 Task: Enable price whisperer.
Action: Mouse moved to (1164, 131)
Screenshot: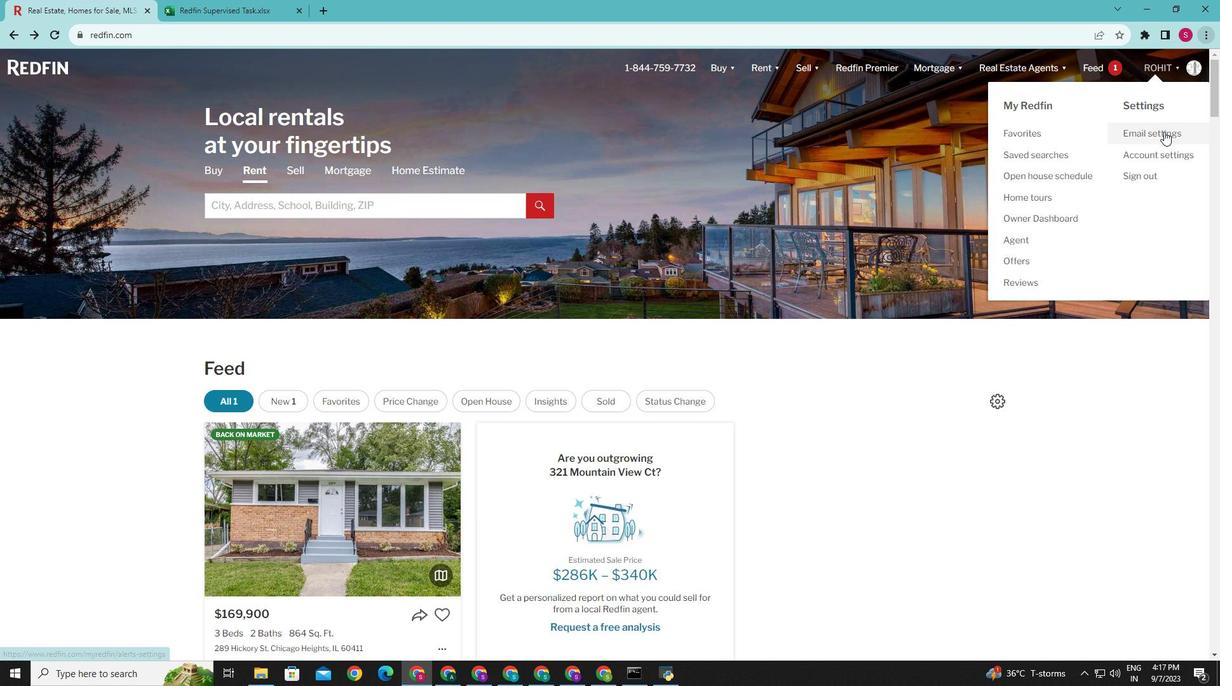
Action: Mouse pressed left at (1164, 131)
Screenshot: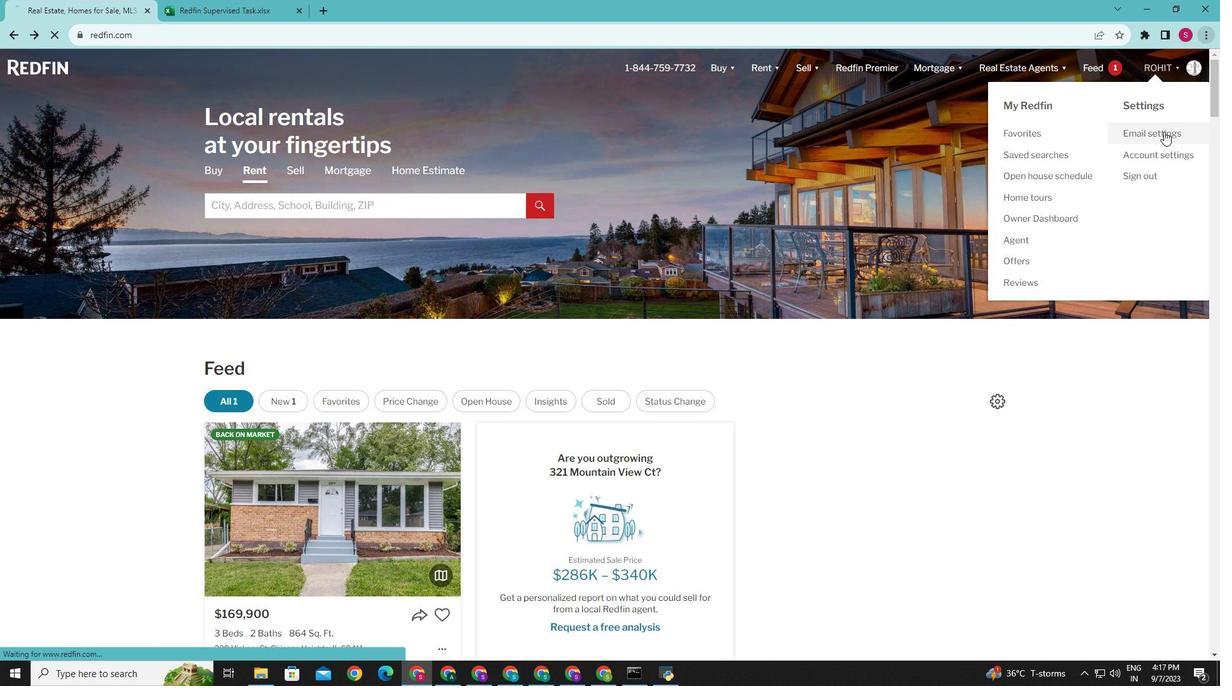 
Action: Mouse moved to (587, 375)
Screenshot: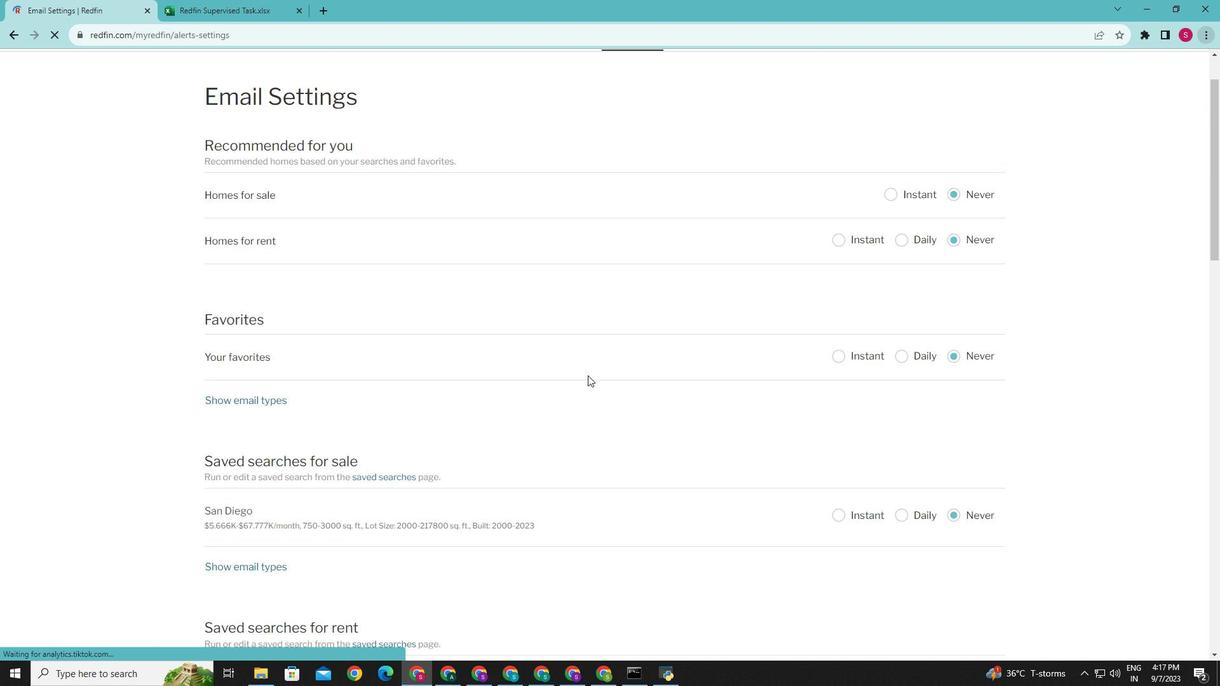 
Action: Mouse scrolled (587, 374) with delta (0, 0)
Screenshot: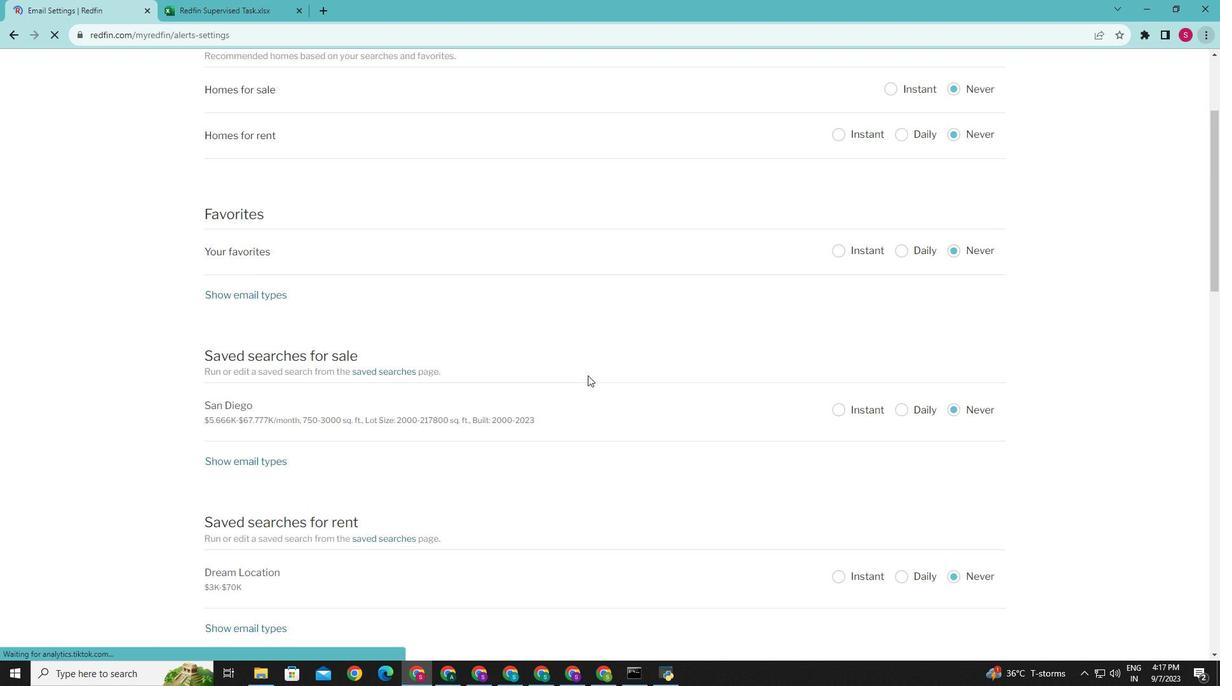 
Action: Mouse scrolled (587, 374) with delta (0, 0)
Screenshot: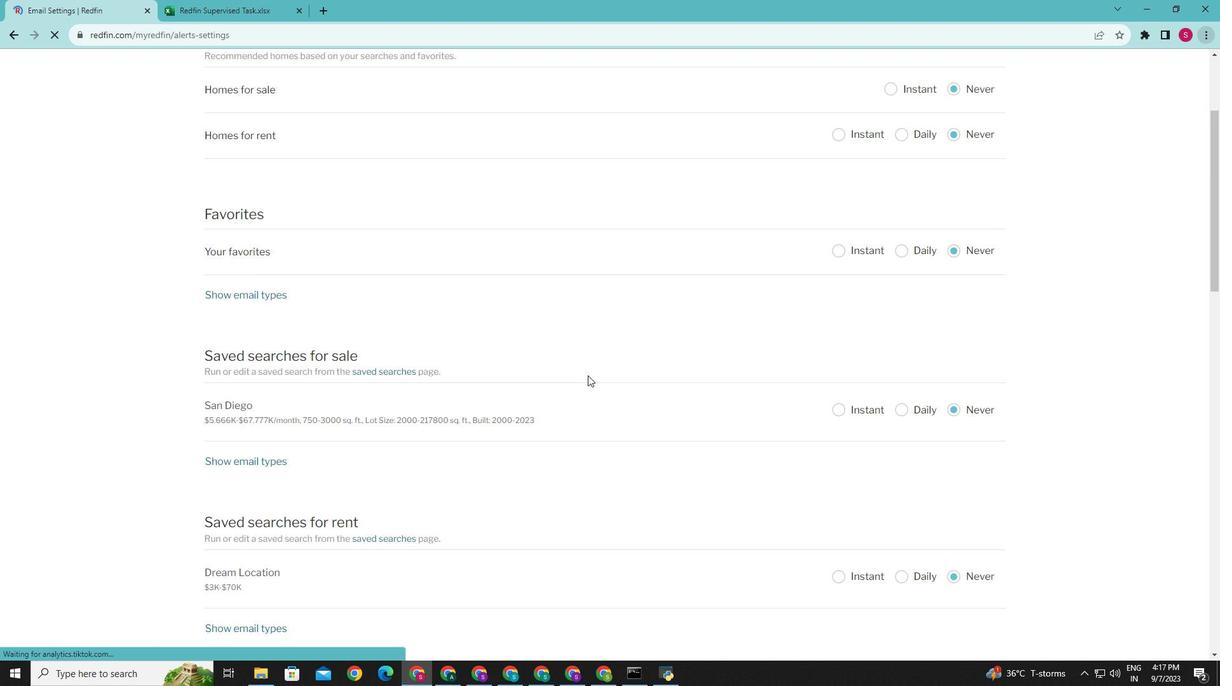 
Action: Mouse scrolled (587, 374) with delta (0, 0)
Screenshot: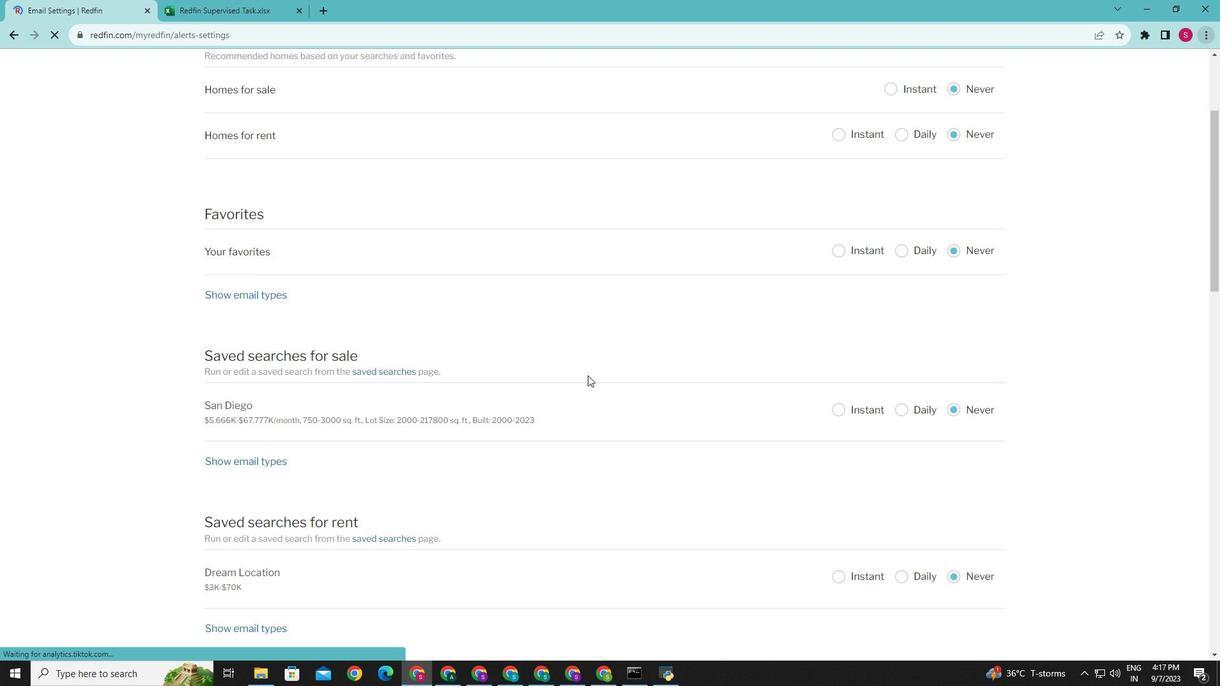 
Action: Mouse scrolled (587, 374) with delta (0, 0)
Screenshot: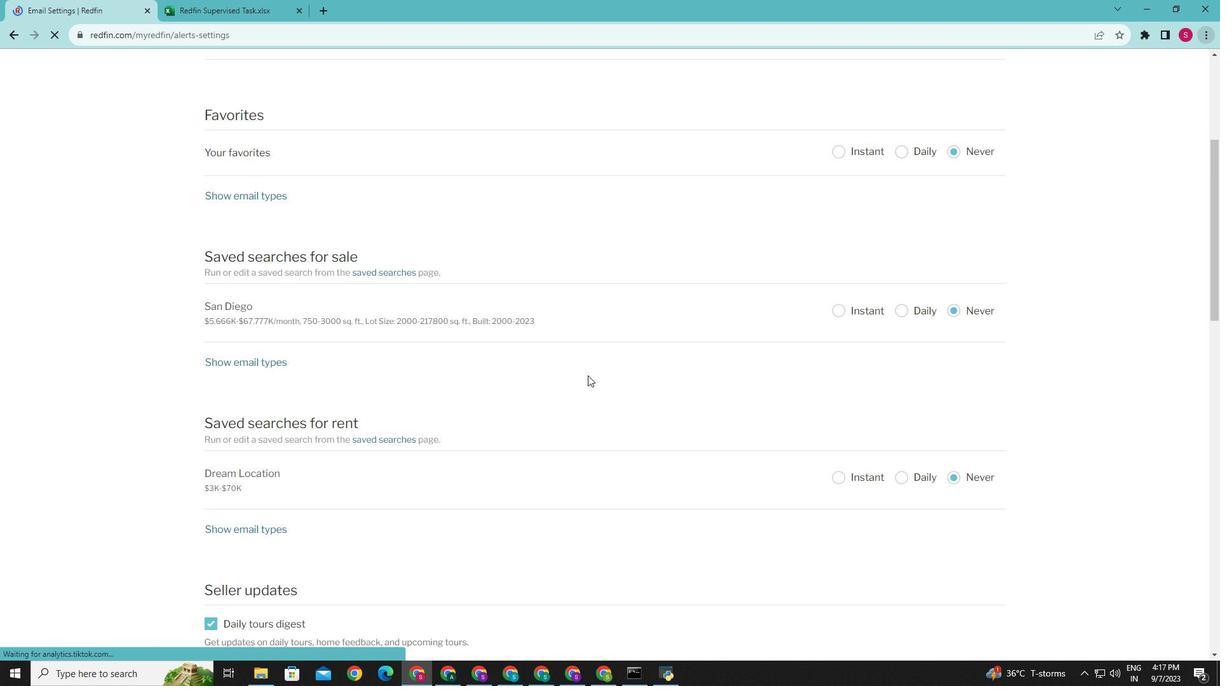 
Action: Mouse scrolled (587, 374) with delta (0, 0)
Screenshot: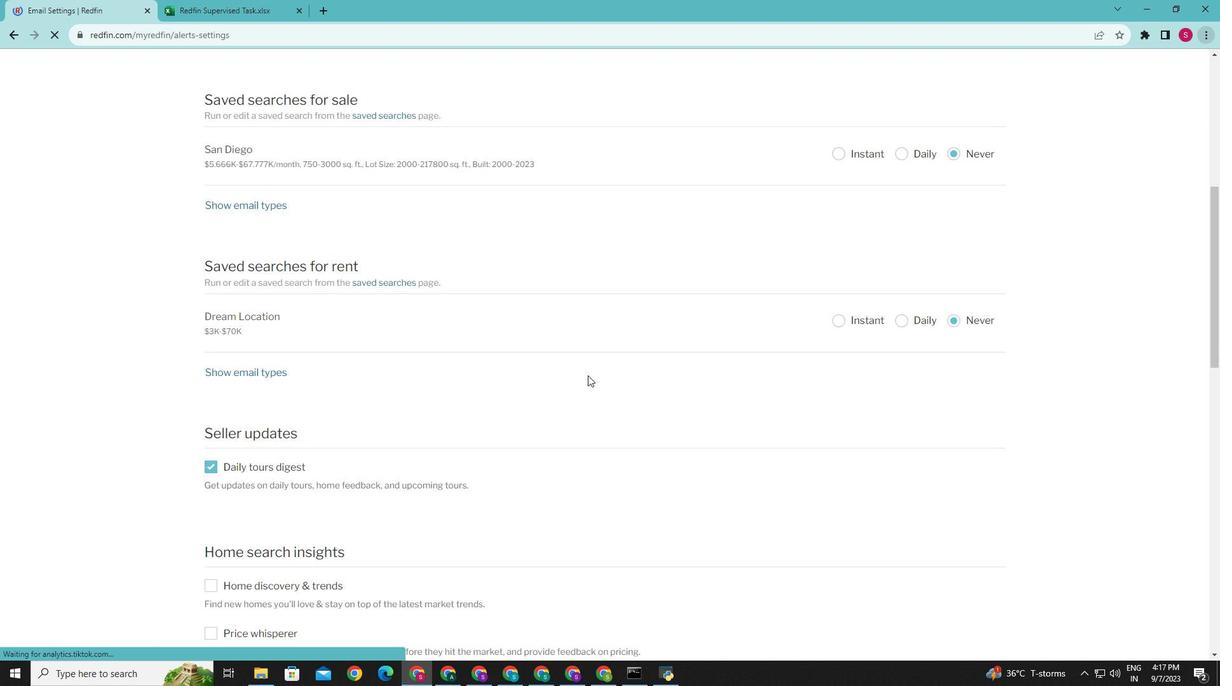 
Action: Mouse scrolled (587, 374) with delta (0, 0)
Screenshot: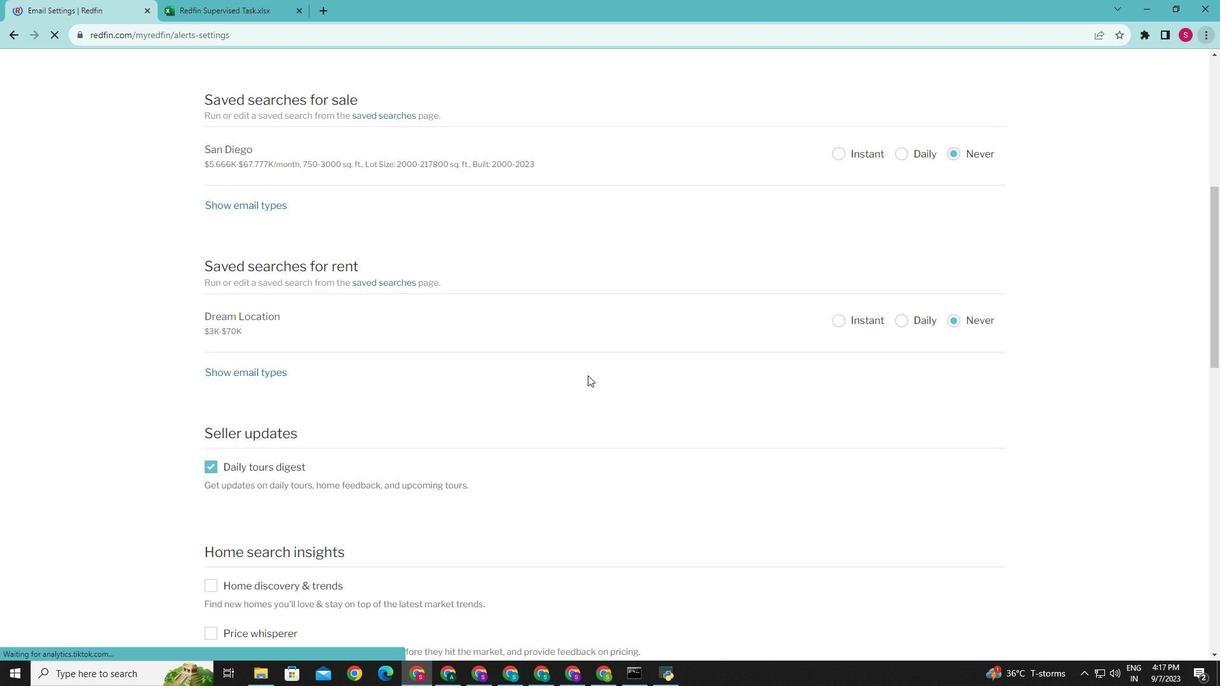 
Action: Mouse scrolled (587, 374) with delta (0, 0)
Screenshot: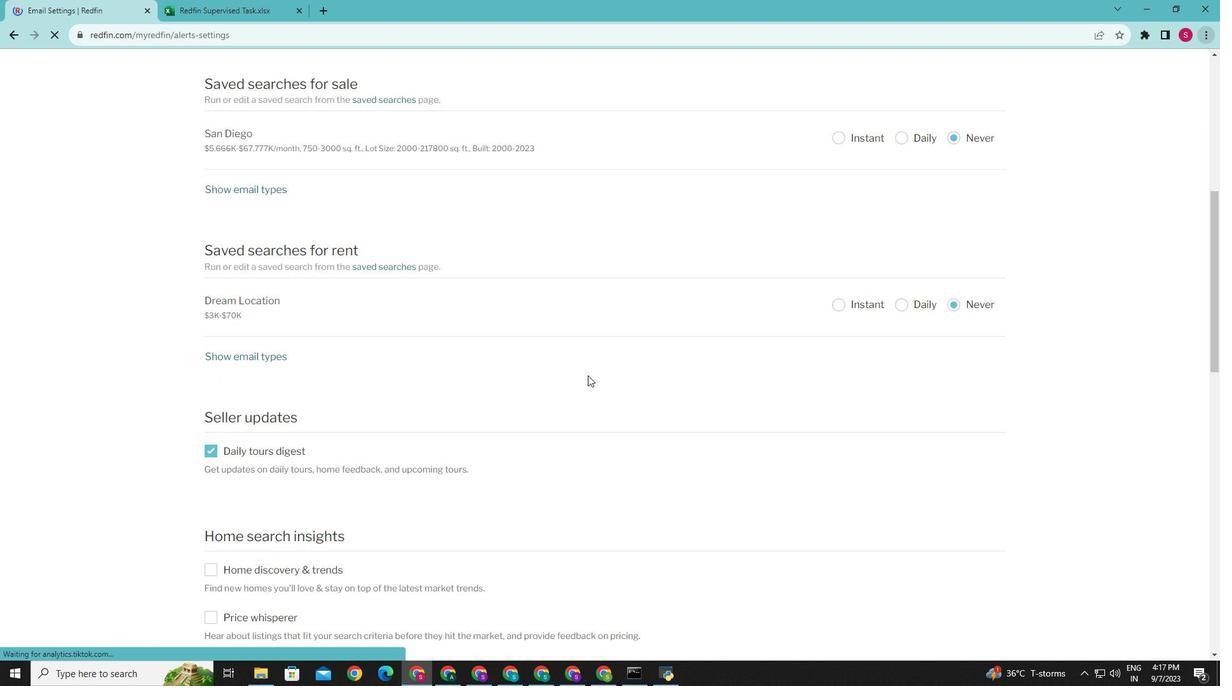 
Action: Mouse scrolled (587, 374) with delta (0, 0)
Screenshot: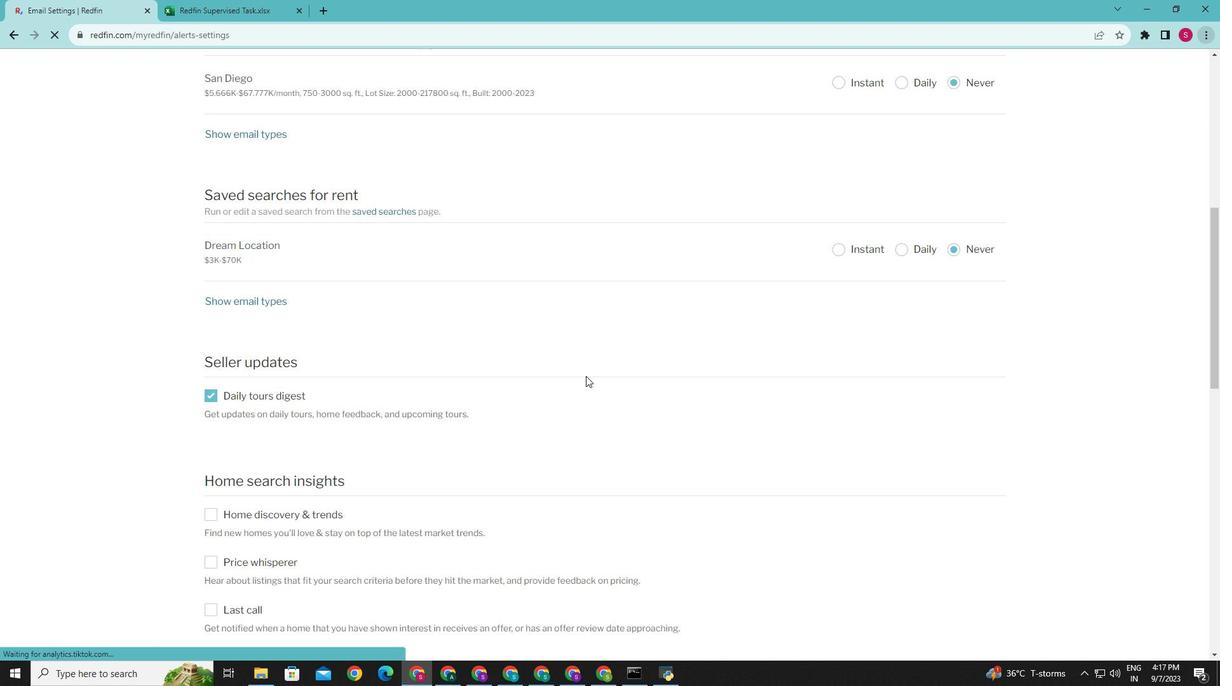 
Action: Mouse moved to (586, 376)
Screenshot: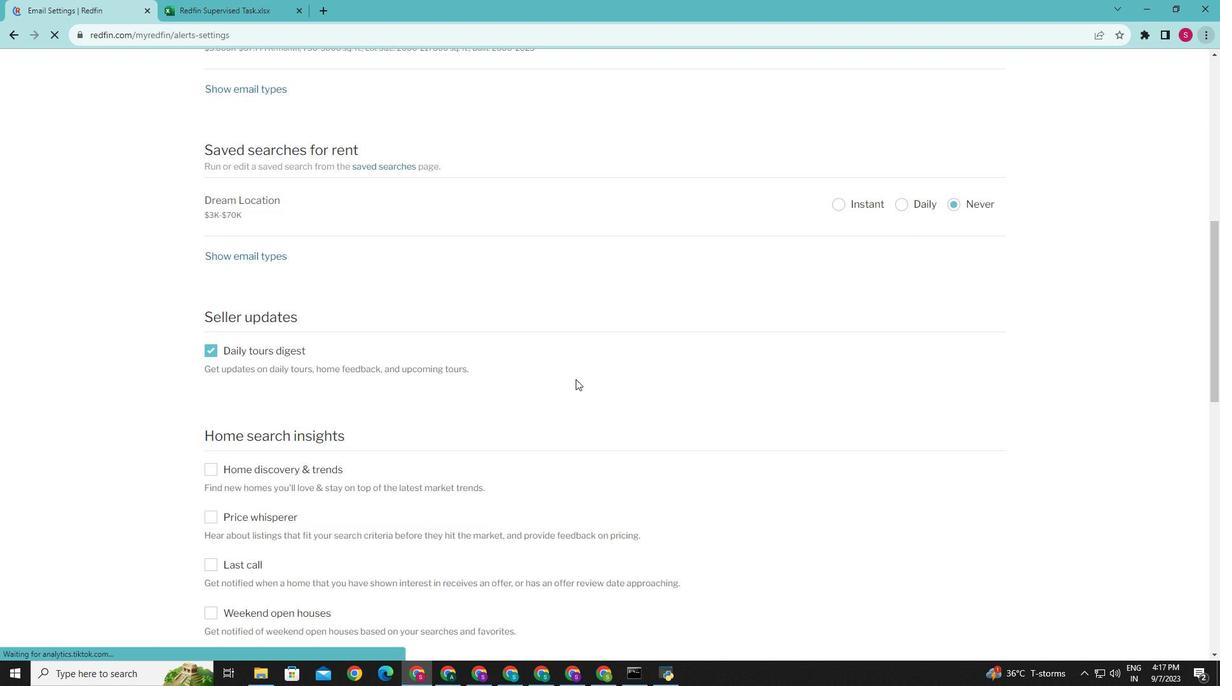 
Action: Mouse scrolled (586, 375) with delta (0, 0)
Screenshot: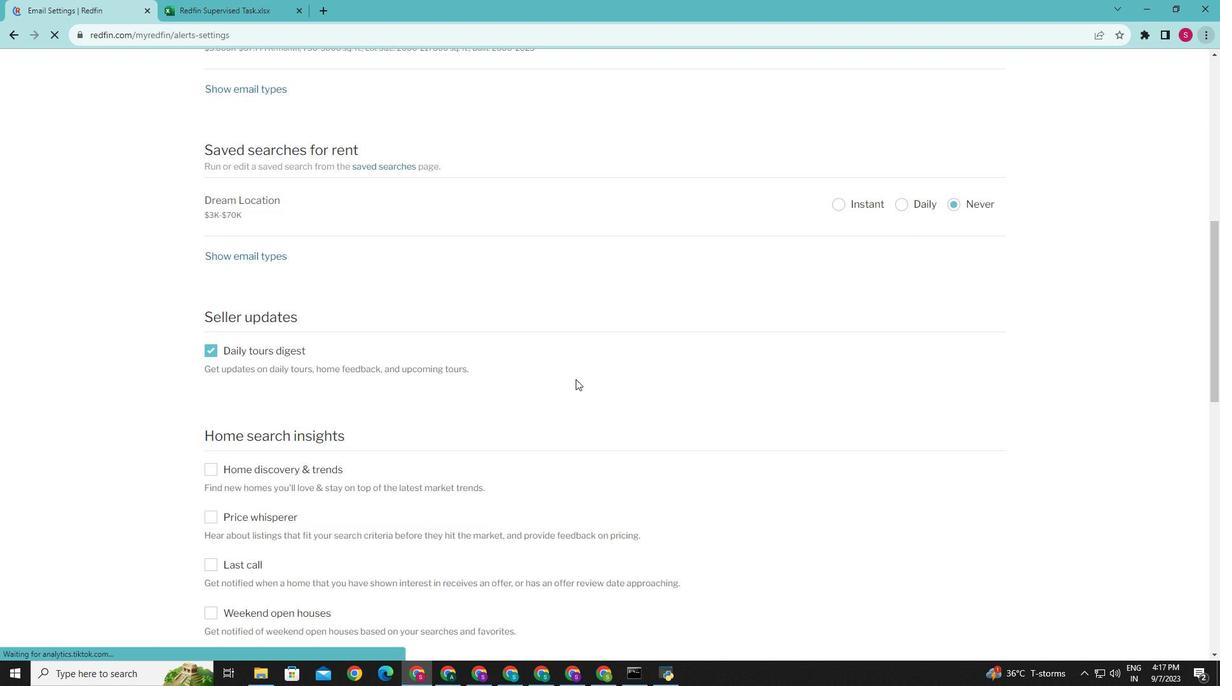 
Action: Mouse moved to (209, 493)
Screenshot: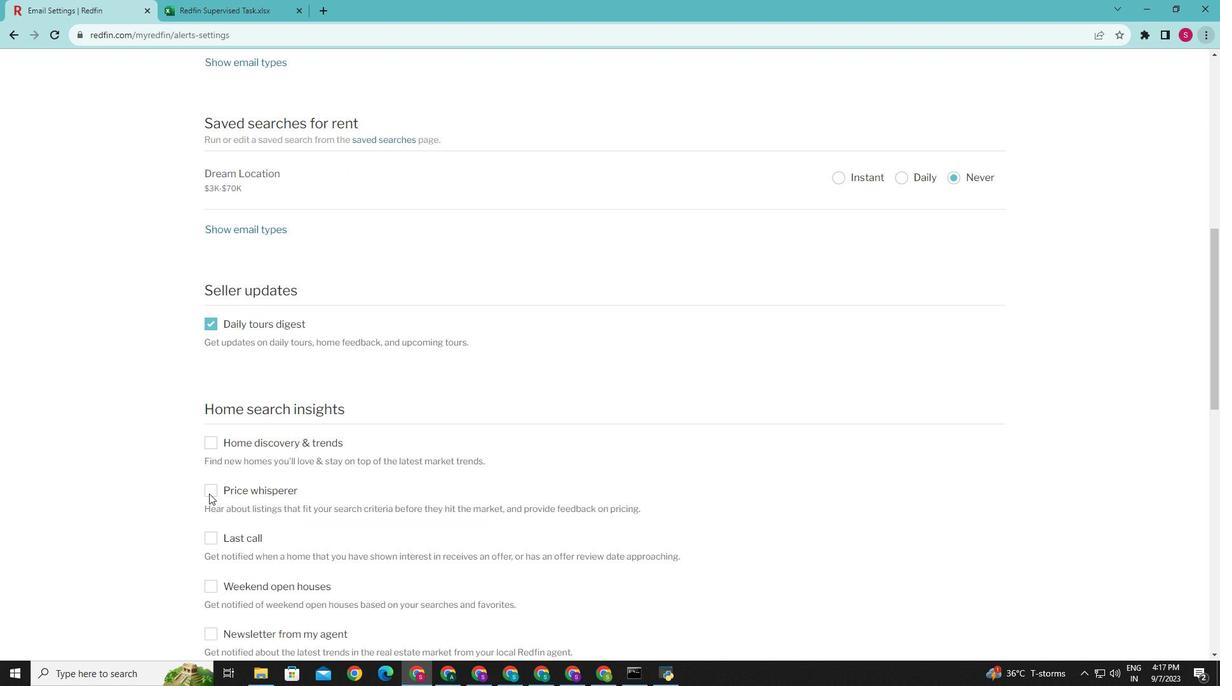 
Action: Mouse pressed left at (209, 493)
Screenshot: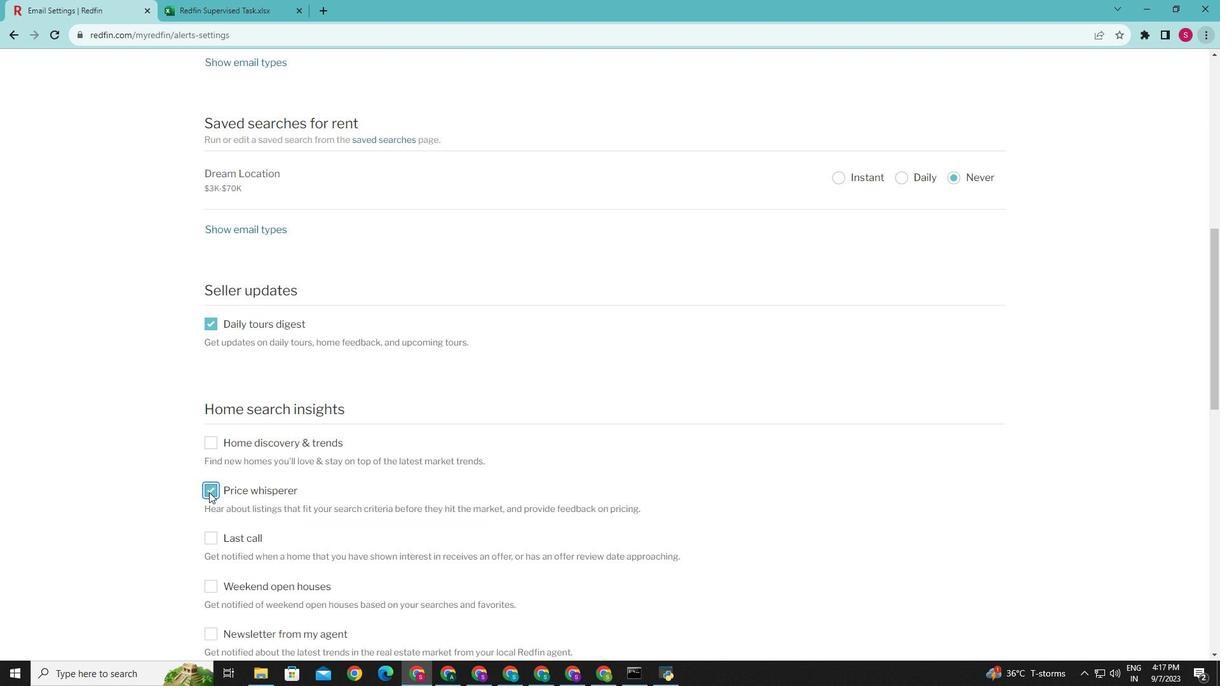 
Action: Mouse moved to (494, 458)
Screenshot: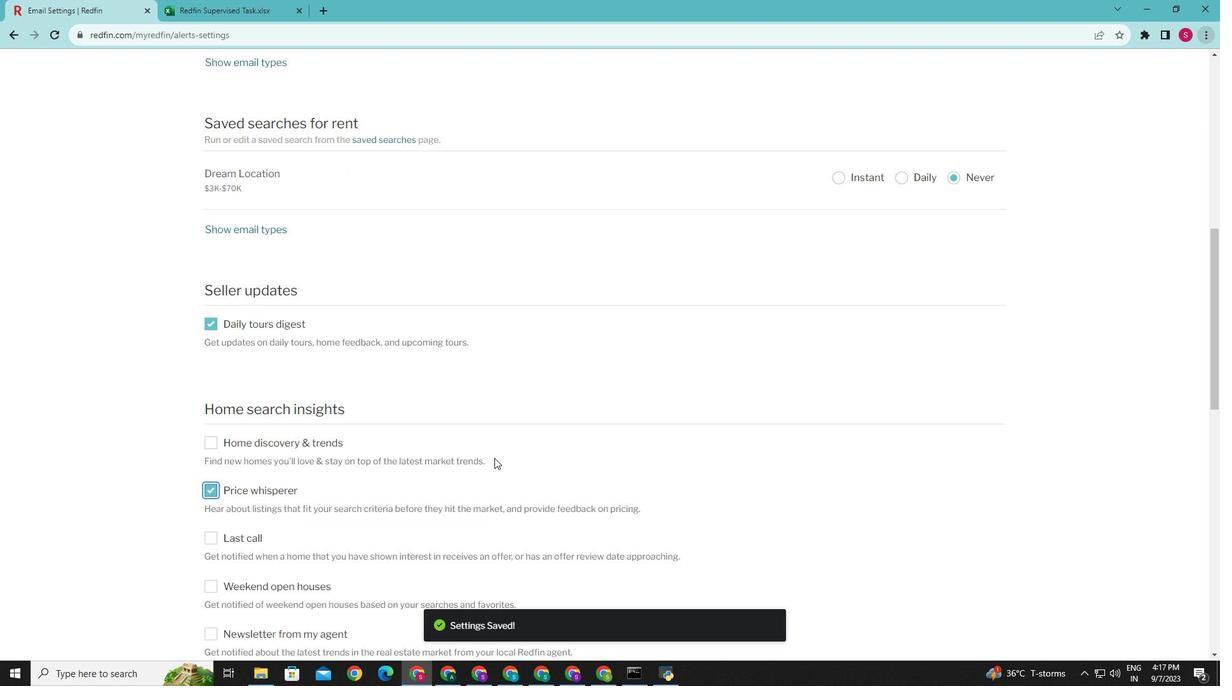 
